 Task: Select the UTC Time as time zone for the schedule.
Action: Mouse moved to (141, 357)
Screenshot: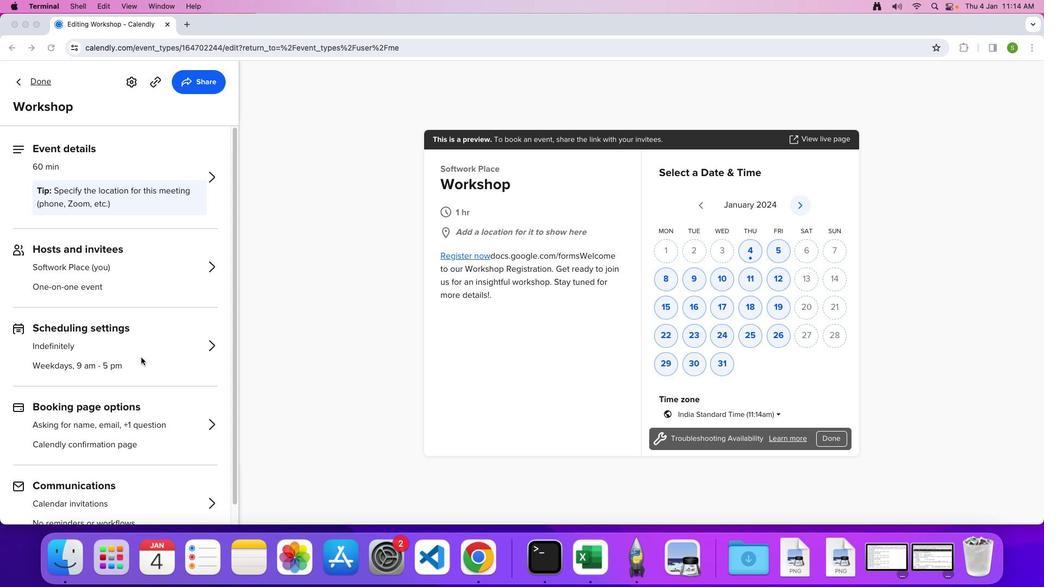 
Action: Mouse pressed left at (141, 357)
Screenshot: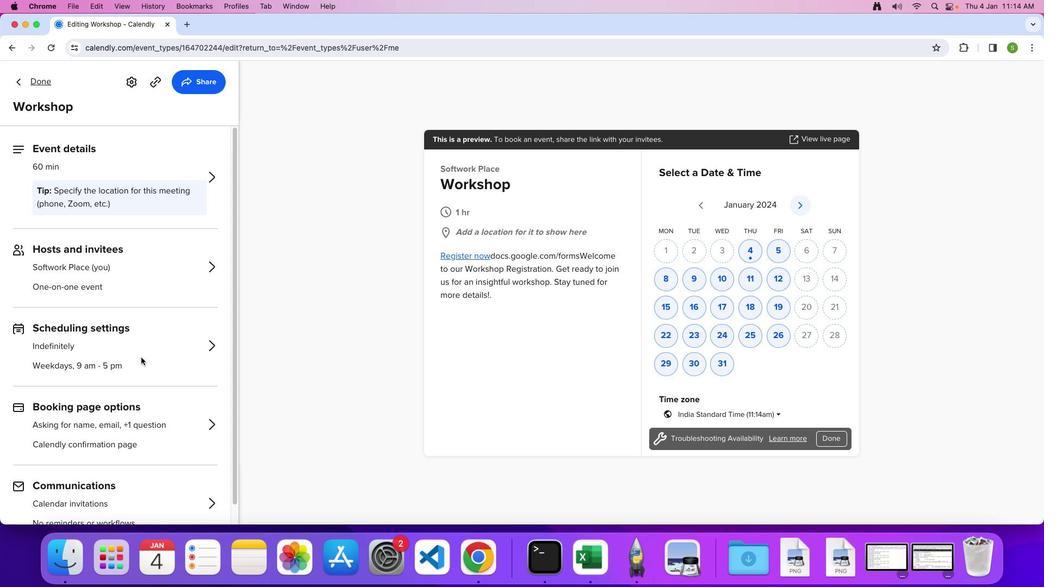 
Action: Mouse pressed left at (141, 357)
Screenshot: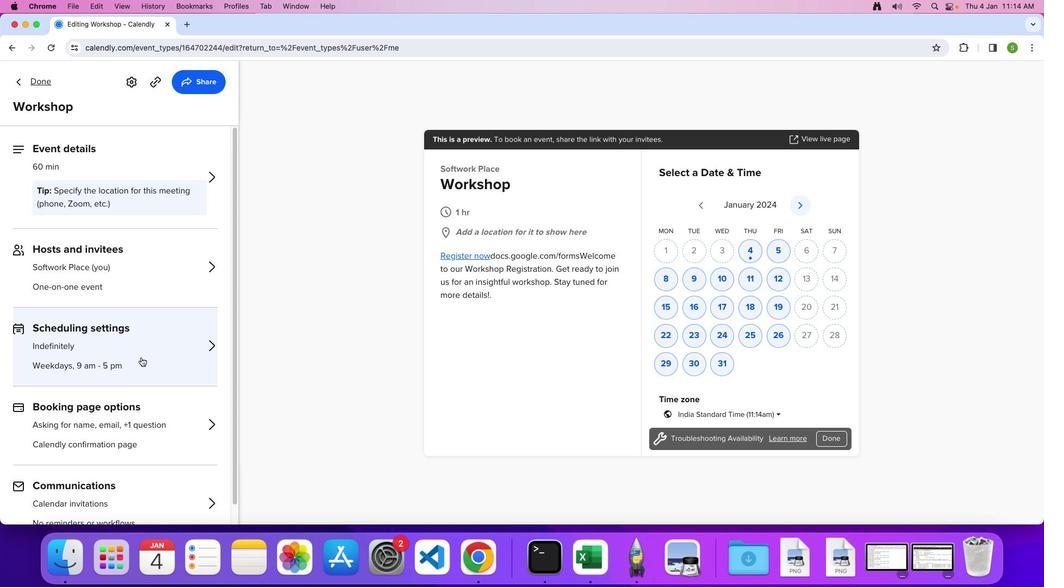 
Action: Mouse moved to (133, 403)
Screenshot: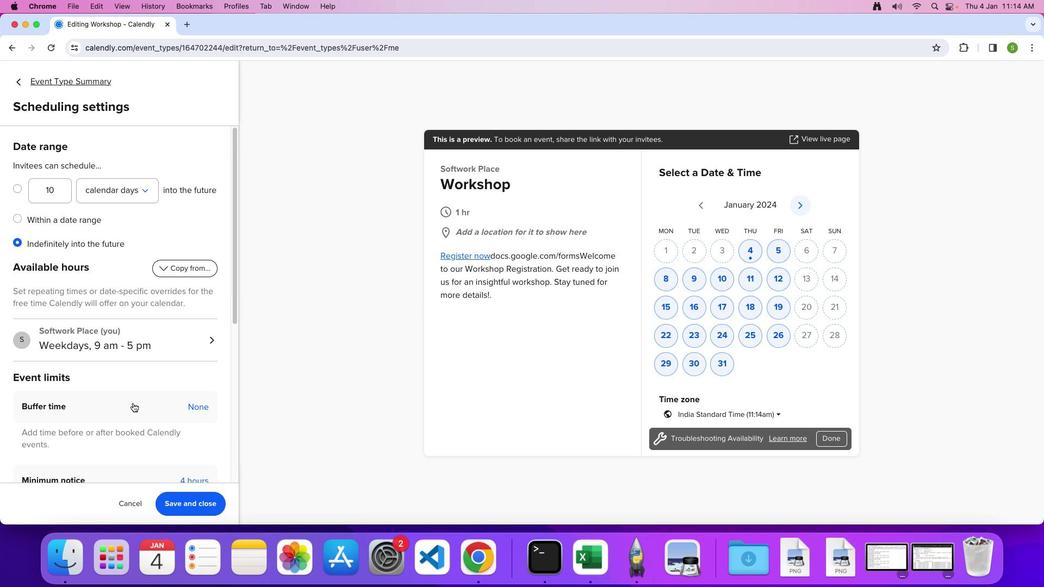 
Action: Mouse scrolled (133, 403) with delta (0, 0)
Screenshot: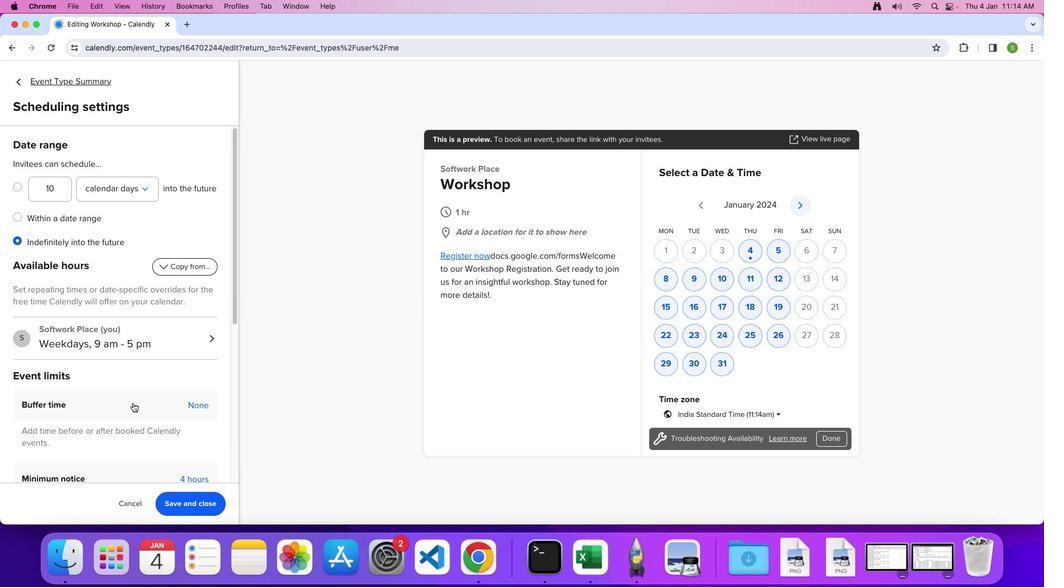 
Action: Mouse scrolled (133, 403) with delta (0, 0)
Screenshot: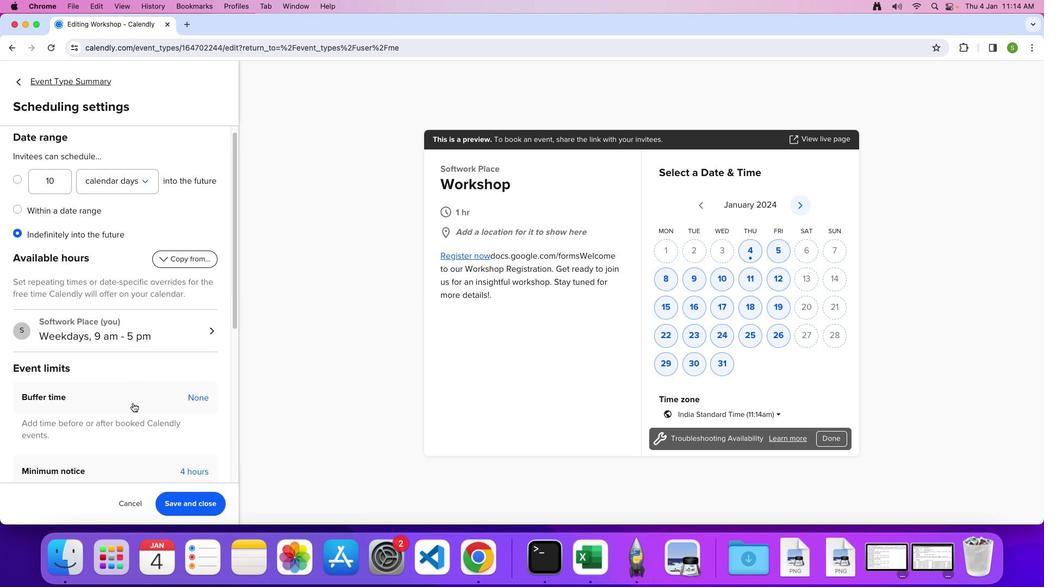 
Action: Mouse scrolled (133, 403) with delta (0, 0)
Screenshot: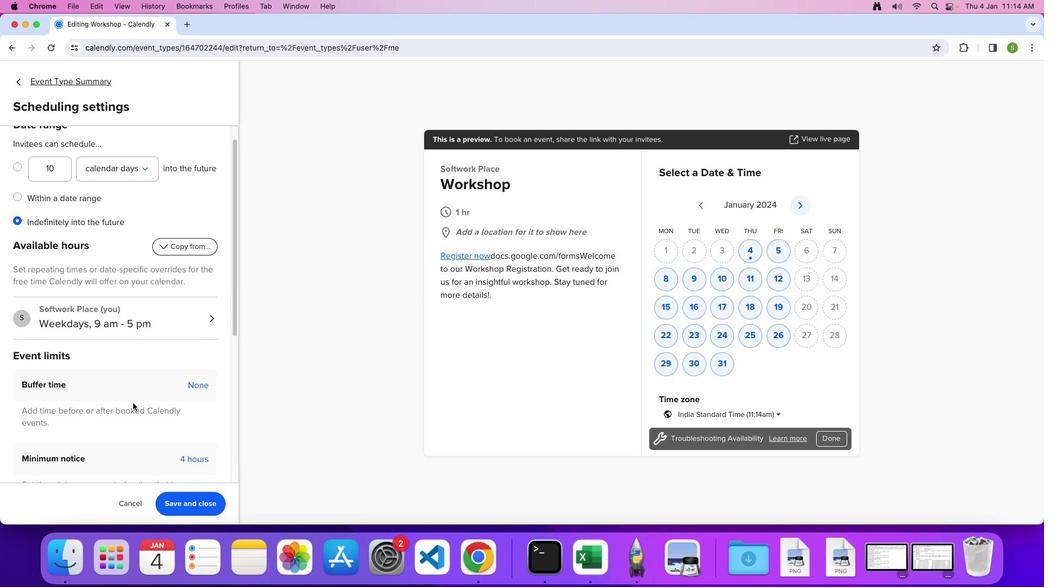 
Action: Mouse scrolled (133, 403) with delta (0, 0)
Screenshot: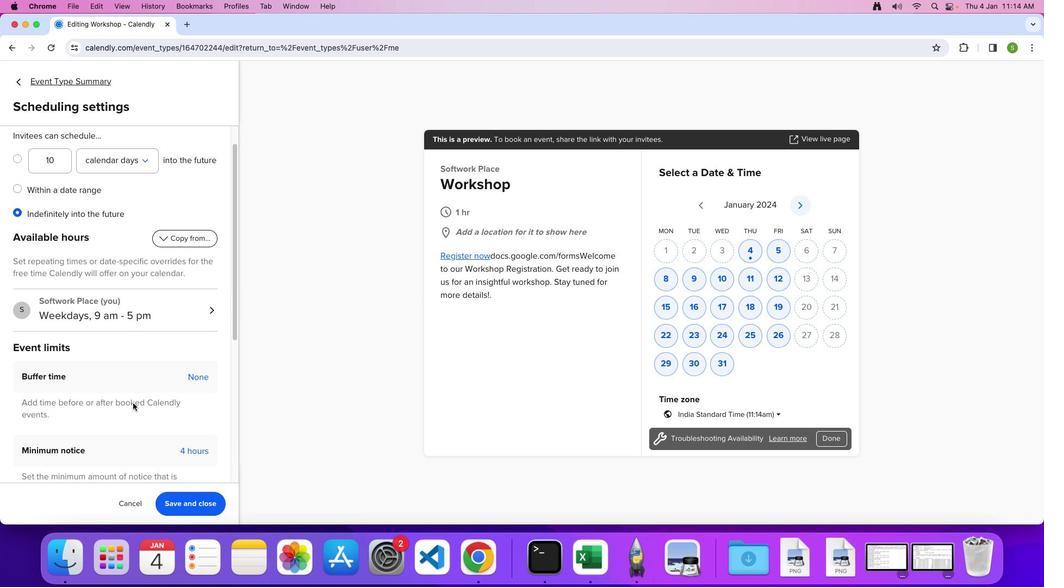 
Action: Mouse scrolled (133, 403) with delta (0, -1)
Screenshot: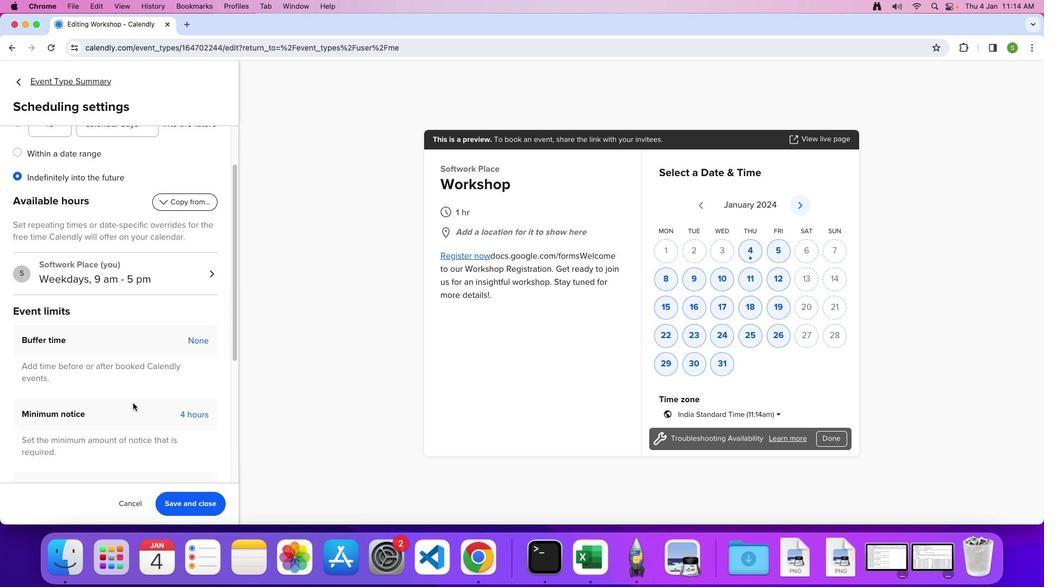 
Action: Mouse moved to (138, 246)
Screenshot: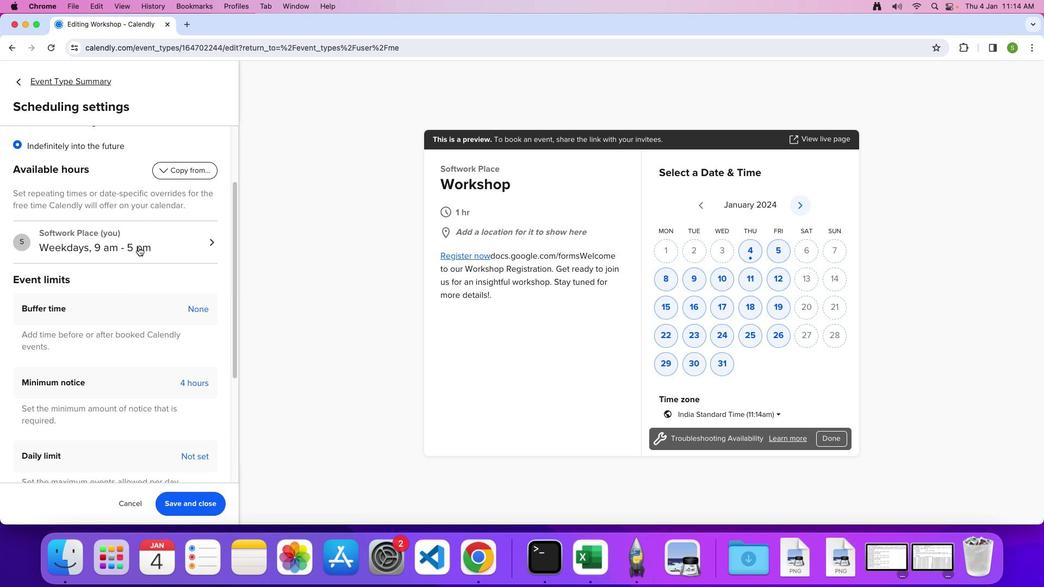 
Action: Mouse pressed left at (138, 246)
Screenshot: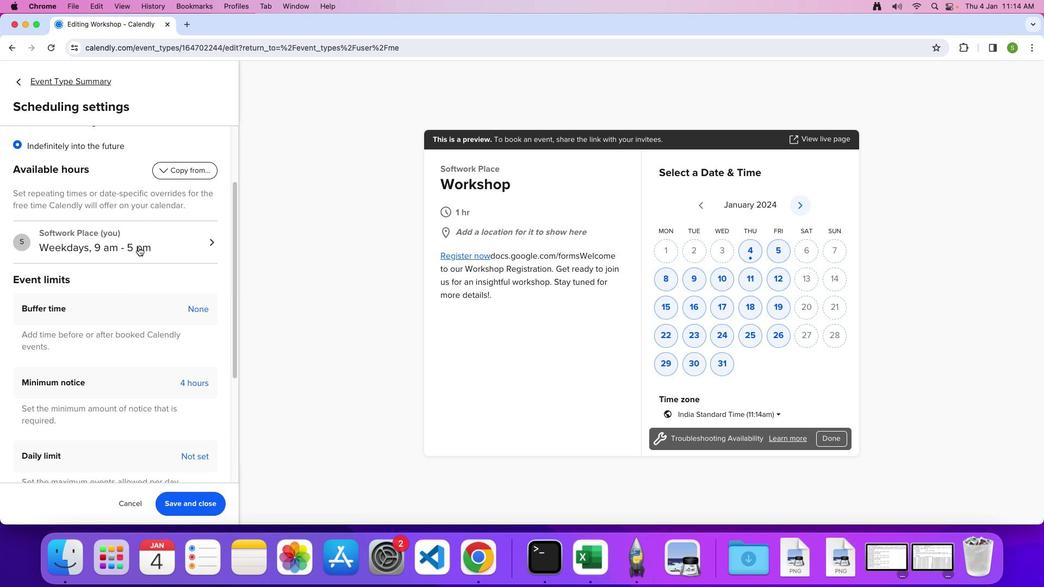 
Action: Mouse moved to (94, 202)
Screenshot: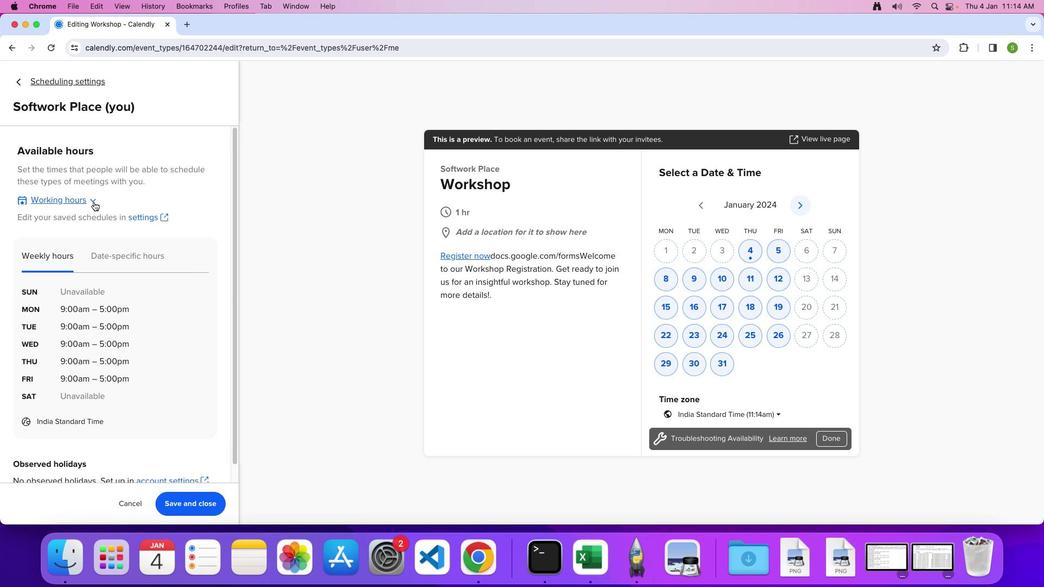 
Action: Mouse pressed left at (94, 202)
Screenshot: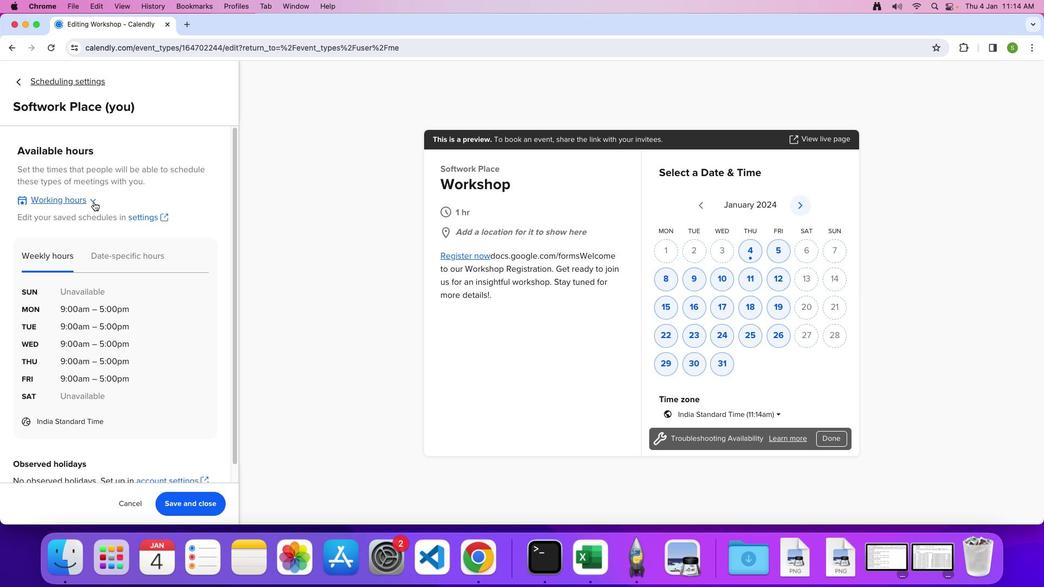 
Action: Mouse moved to (57, 274)
Screenshot: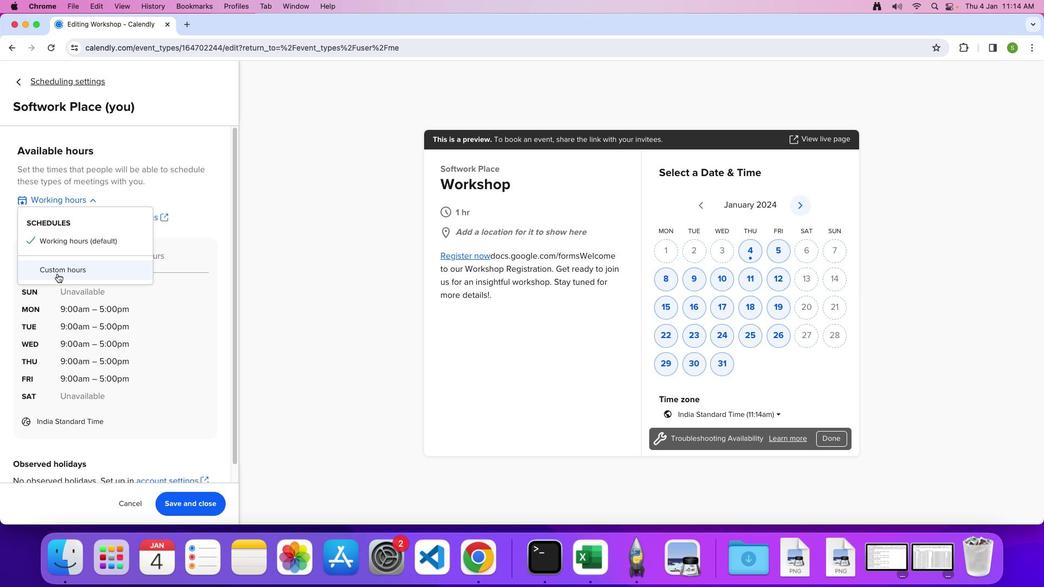 
Action: Mouse pressed left at (57, 274)
Screenshot: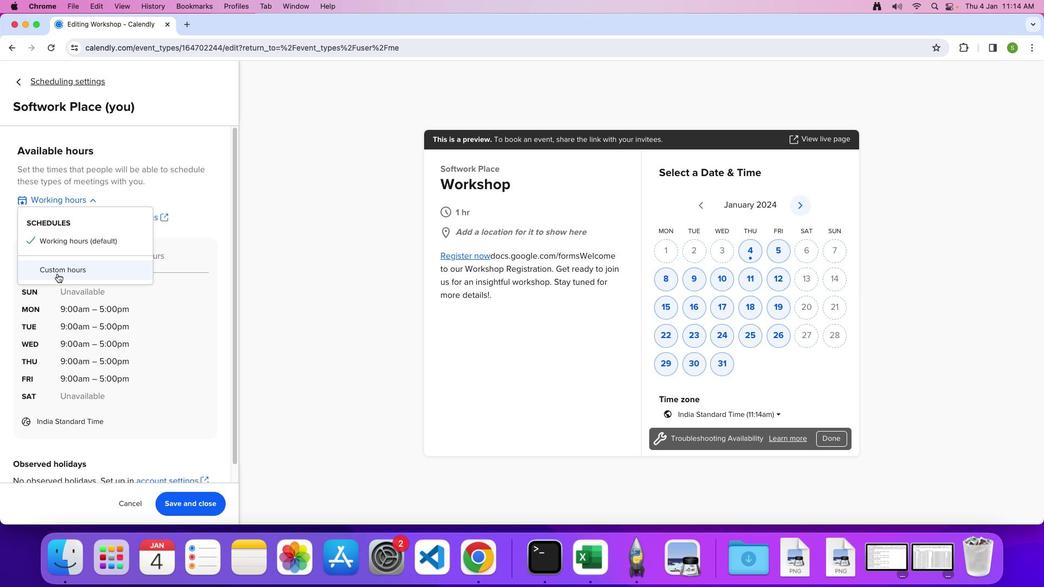 
Action: Mouse moved to (160, 370)
Screenshot: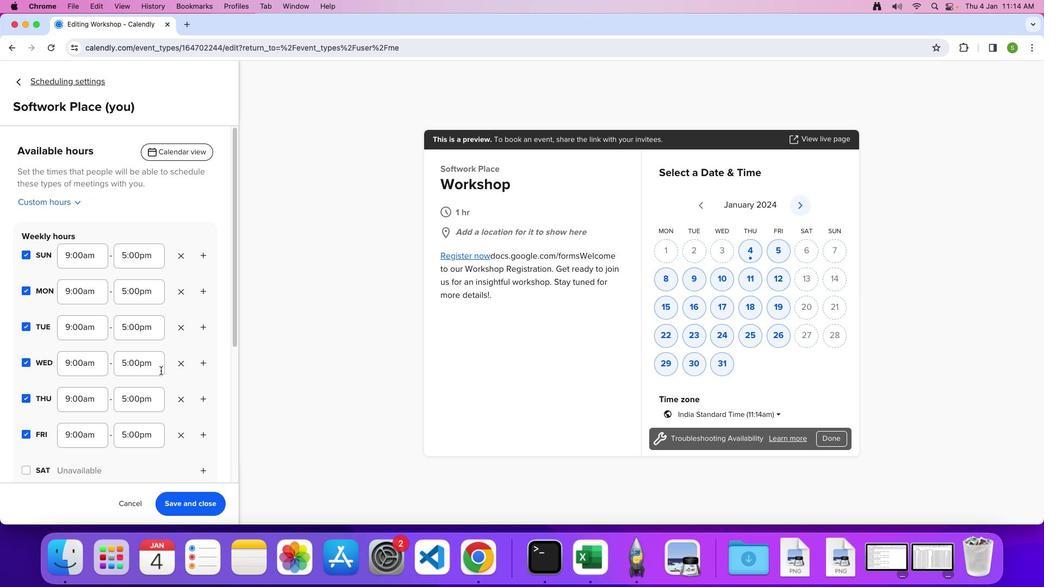 
Action: Mouse scrolled (160, 370) with delta (0, 0)
Screenshot: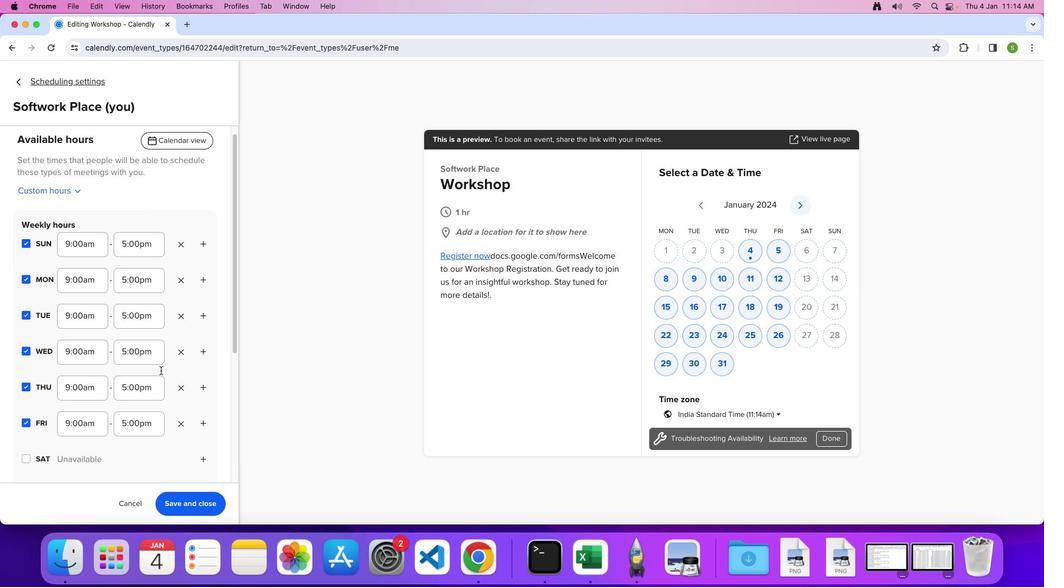 
Action: Mouse scrolled (160, 370) with delta (0, 0)
Screenshot: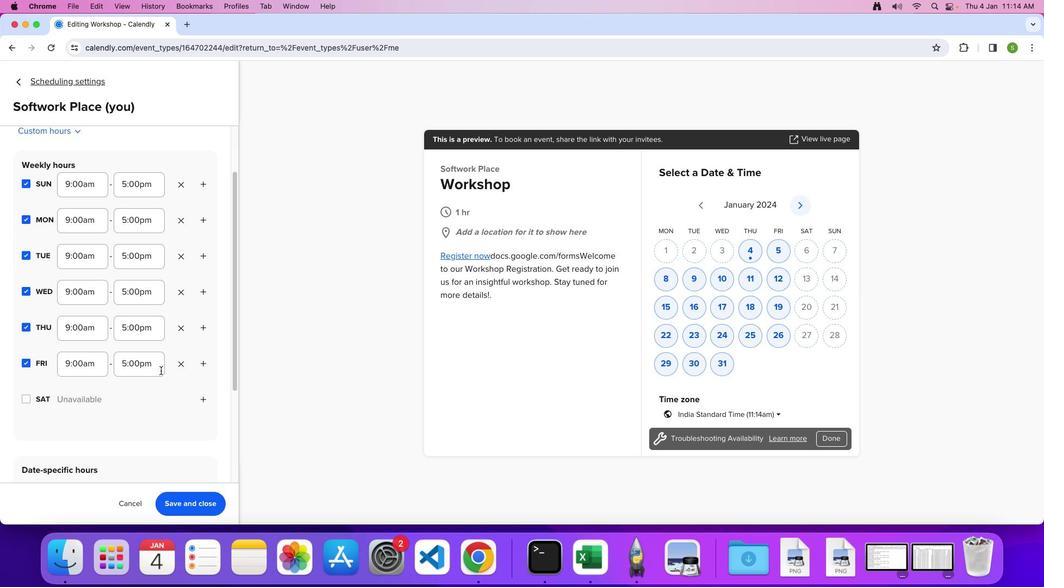 
Action: Mouse scrolled (160, 370) with delta (0, -2)
Screenshot: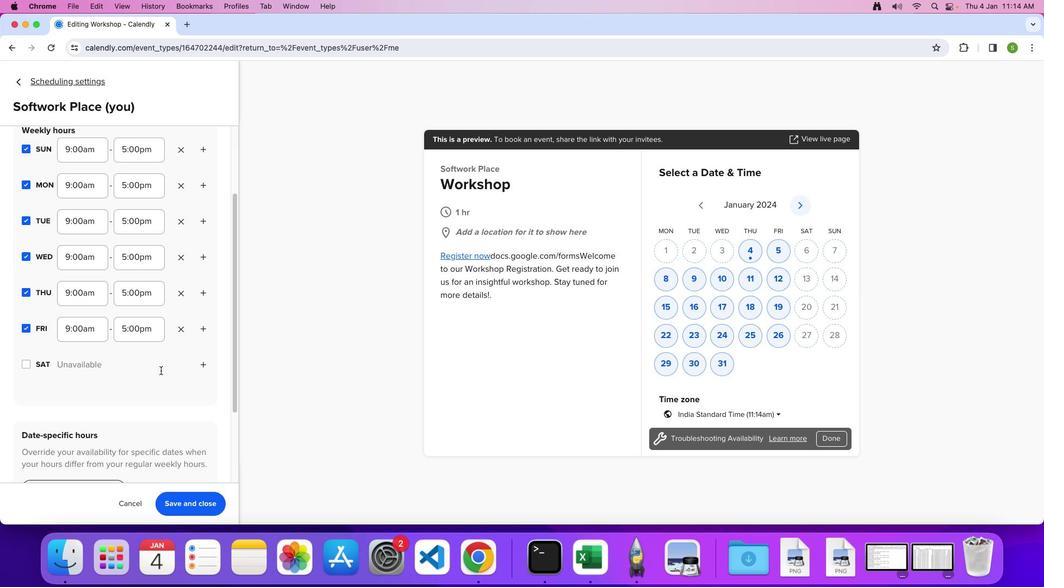 
Action: Mouse scrolled (160, 370) with delta (0, -3)
Screenshot: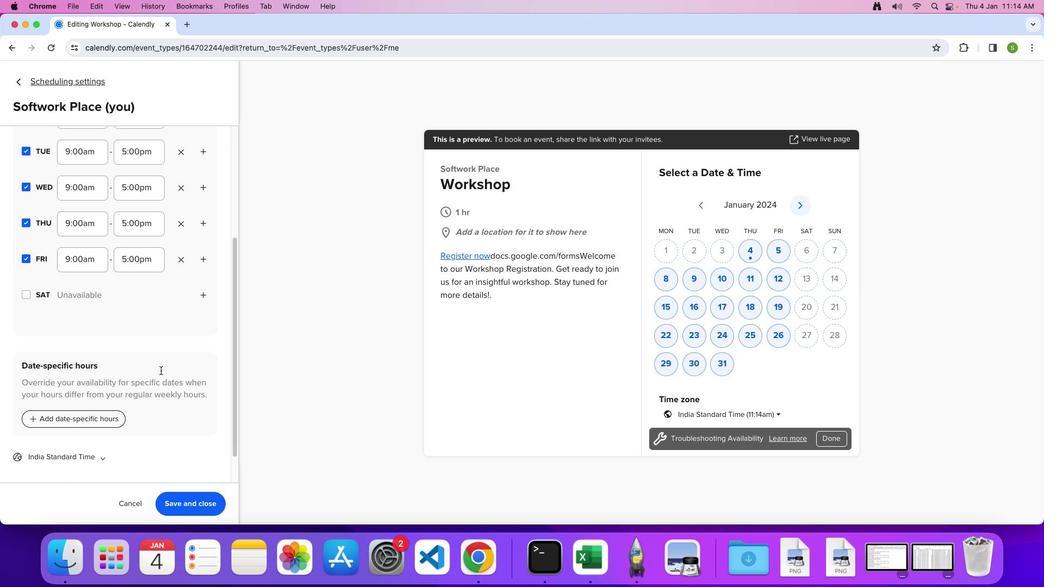 
Action: Mouse moved to (159, 371)
Screenshot: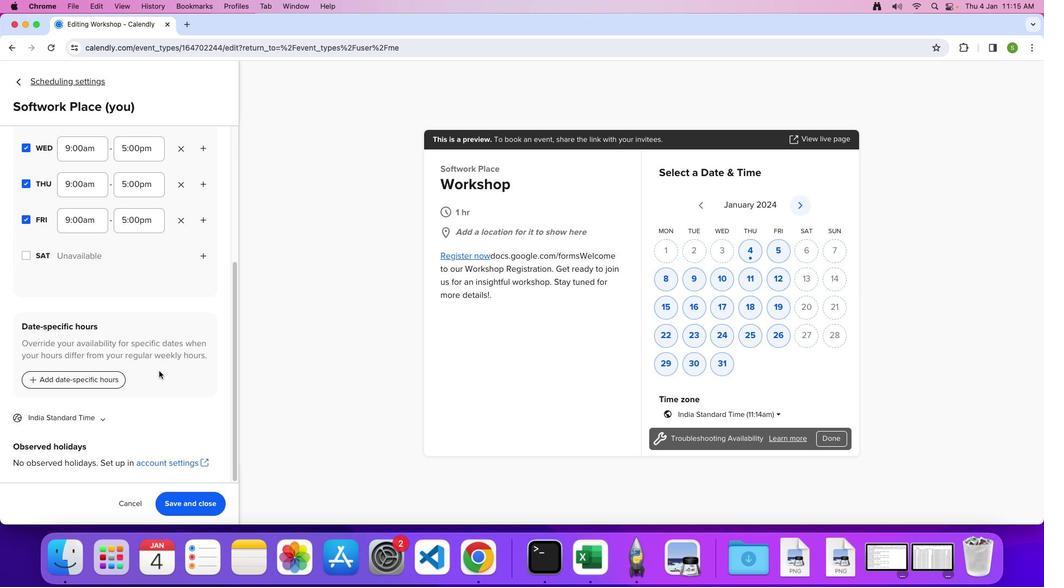 
Action: Mouse scrolled (159, 371) with delta (0, 0)
Screenshot: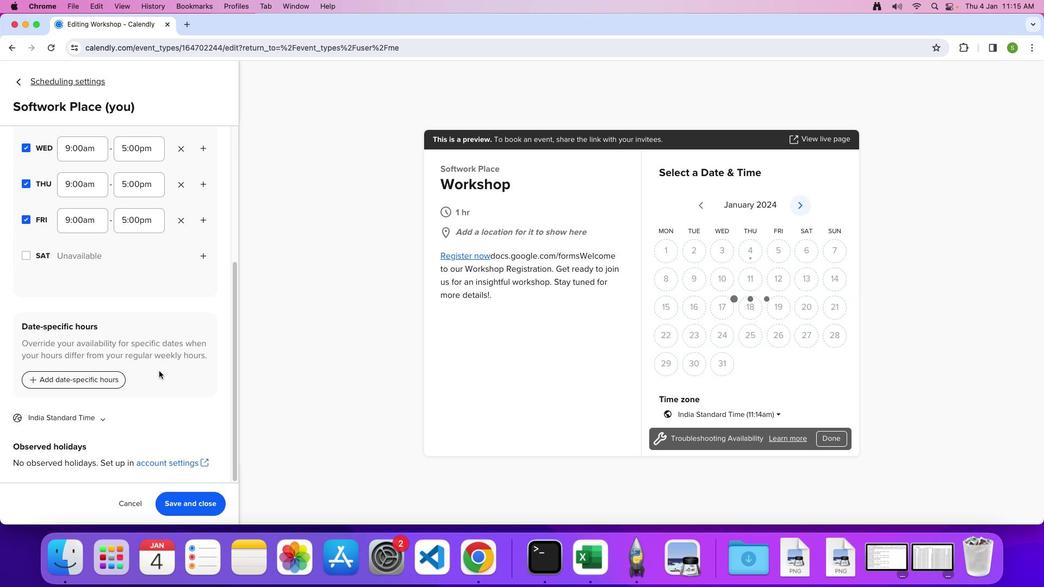 
Action: Mouse scrolled (159, 371) with delta (0, 0)
Screenshot: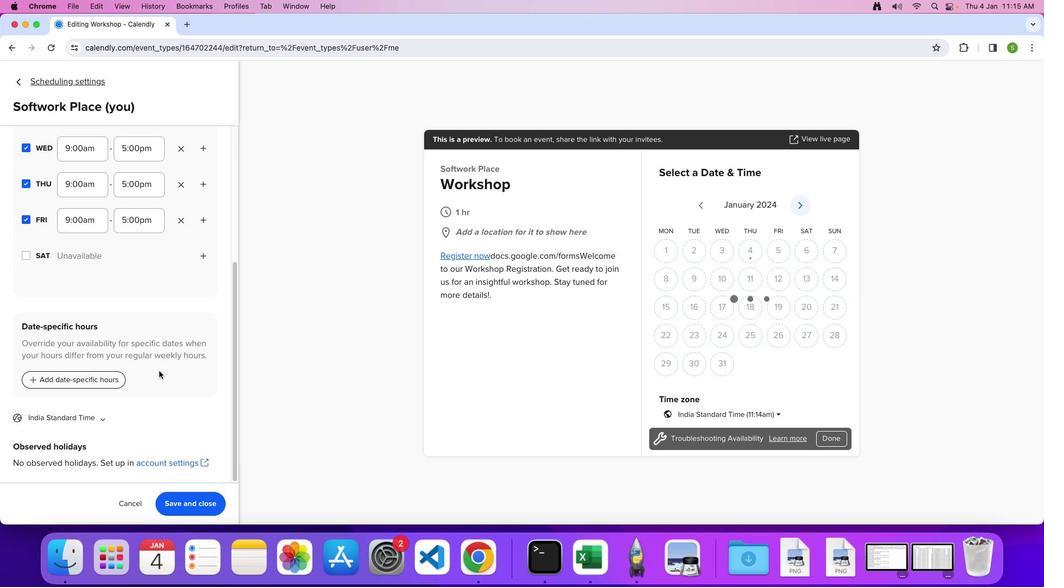
Action: Mouse moved to (97, 422)
Screenshot: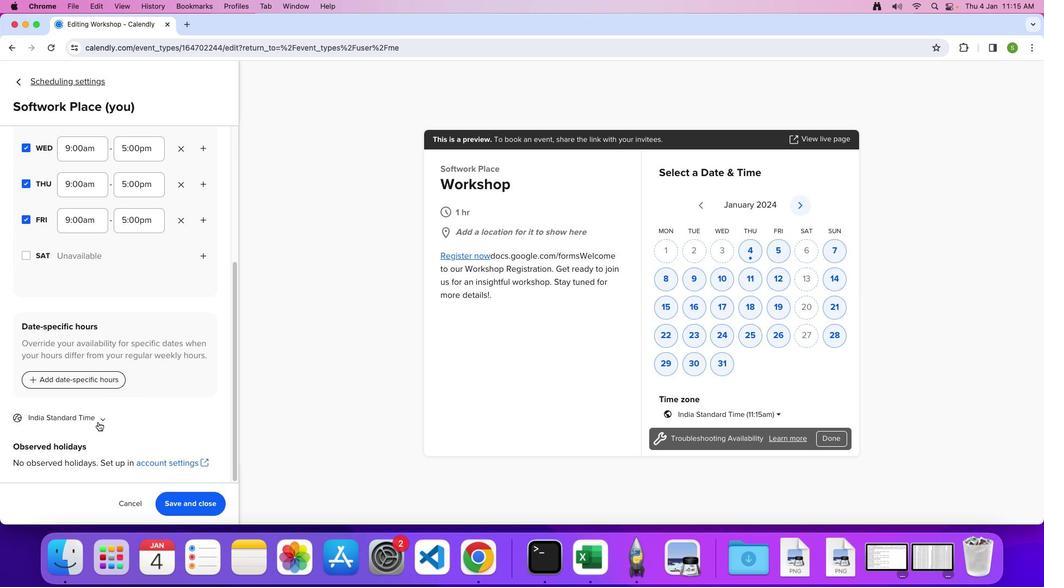 
Action: Mouse pressed left at (97, 422)
Screenshot: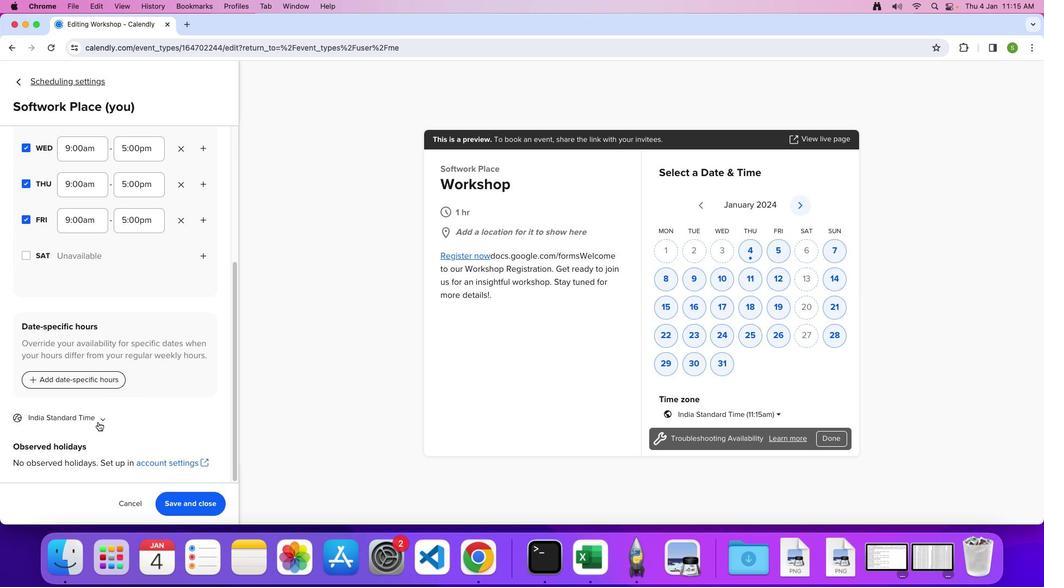 
Action: Mouse moved to (98, 422)
Screenshot: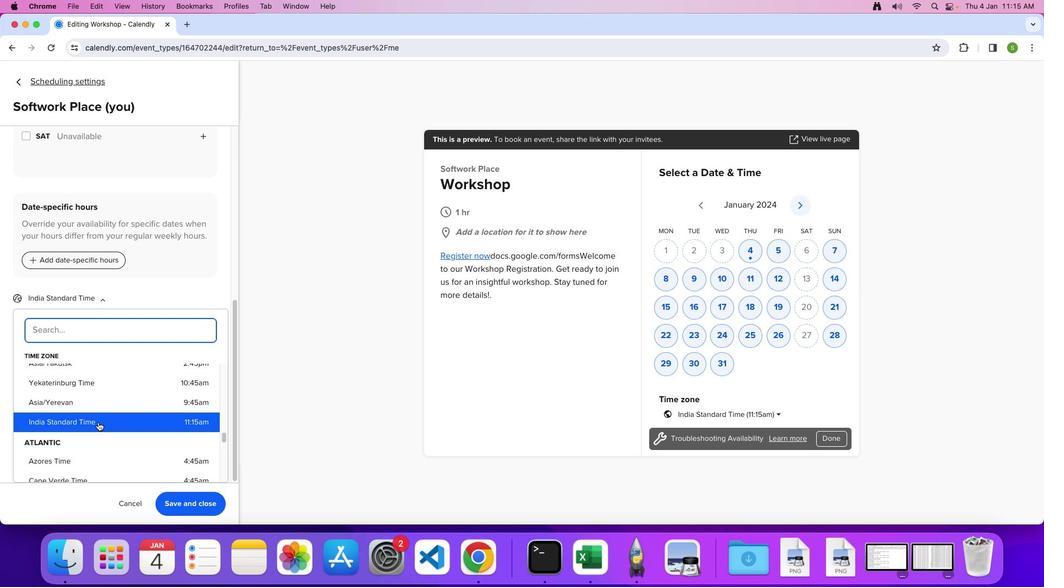 
Action: Mouse scrolled (98, 422) with delta (0, 0)
Screenshot: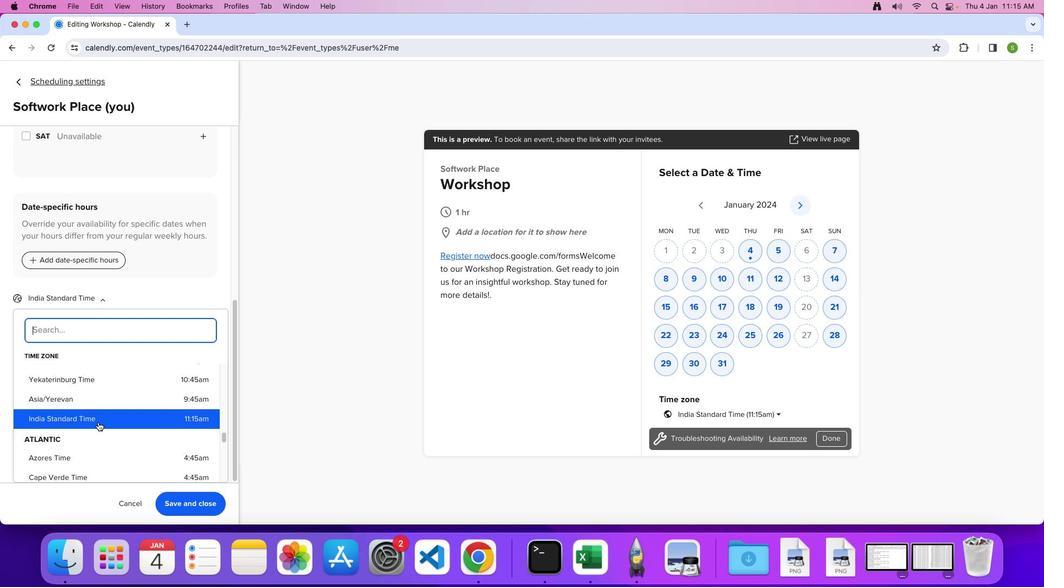 
Action: Mouse scrolled (98, 422) with delta (0, 0)
Screenshot: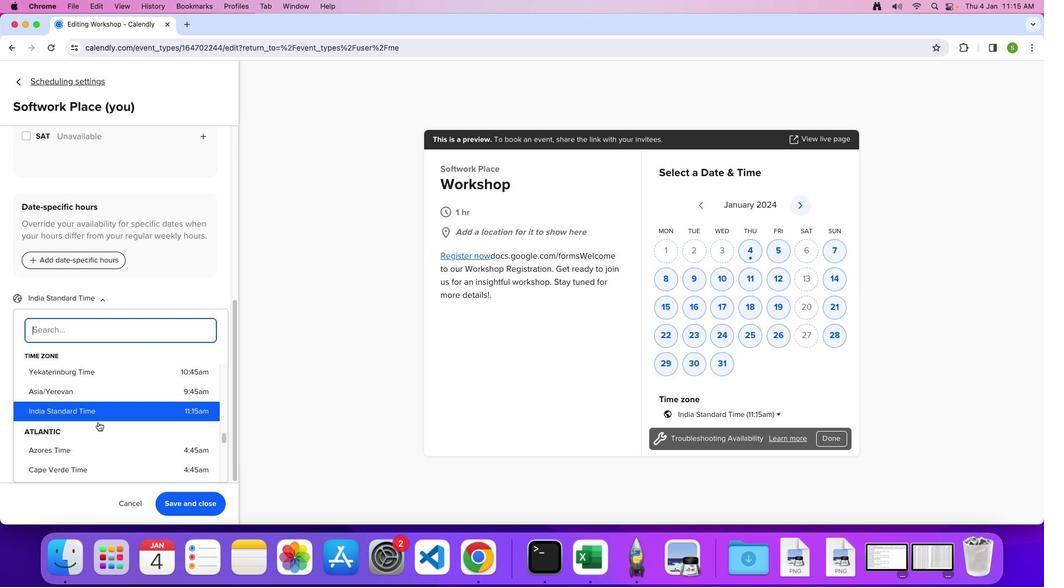 
Action: Mouse scrolled (98, 422) with delta (0, -1)
Screenshot: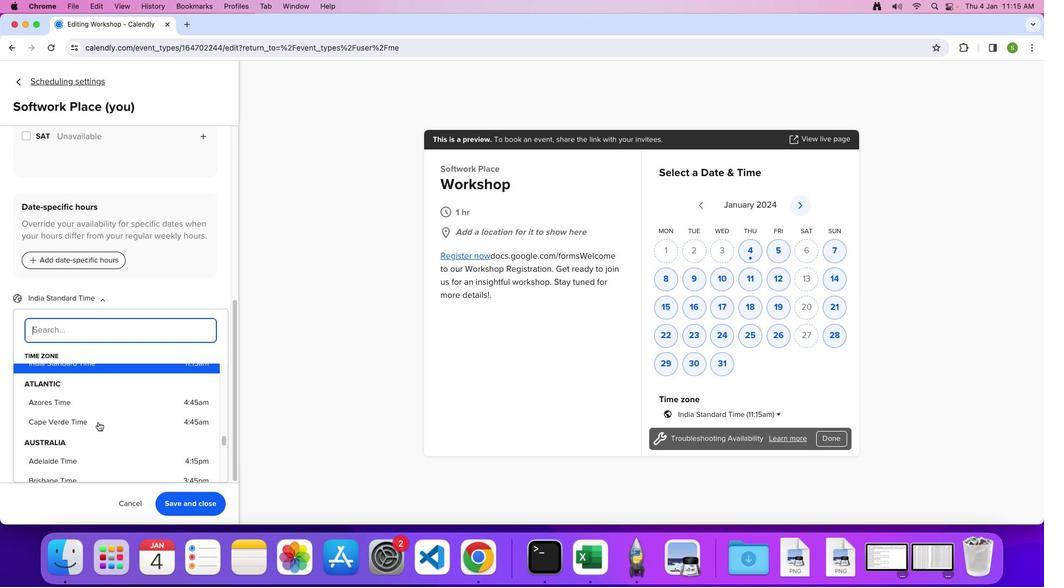 
Action: Mouse scrolled (98, 422) with delta (0, -2)
Screenshot: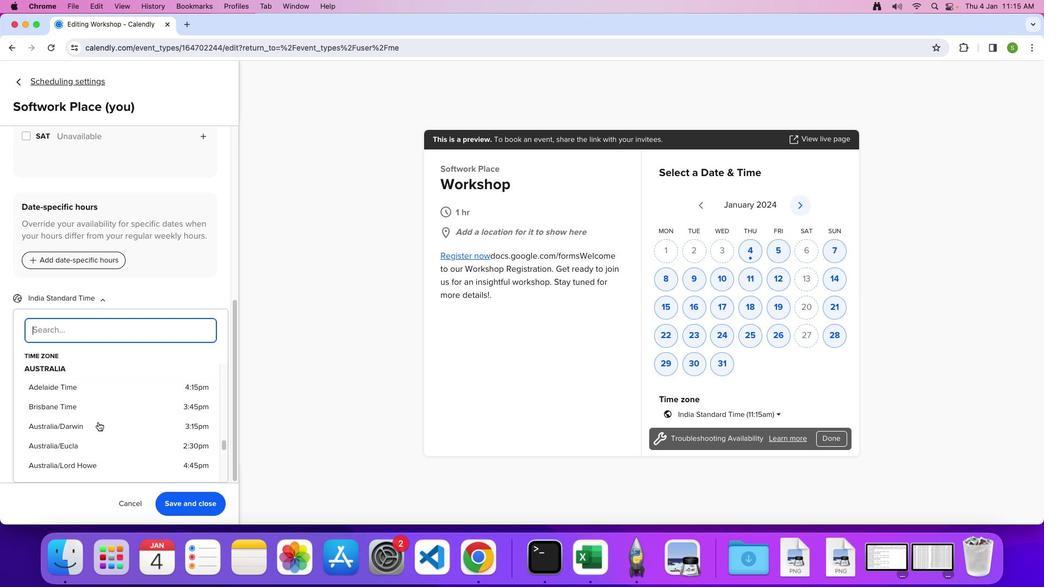 
Action: Mouse moved to (97, 422)
Screenshot: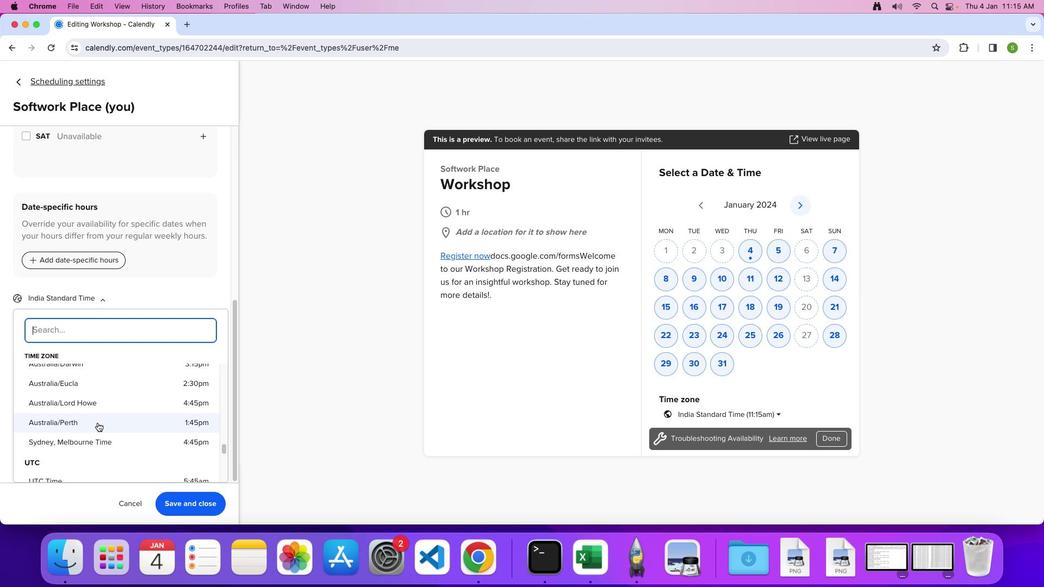 
Action: Mouse scrolled (97, 422) with delta (0, 0)
Screenshot: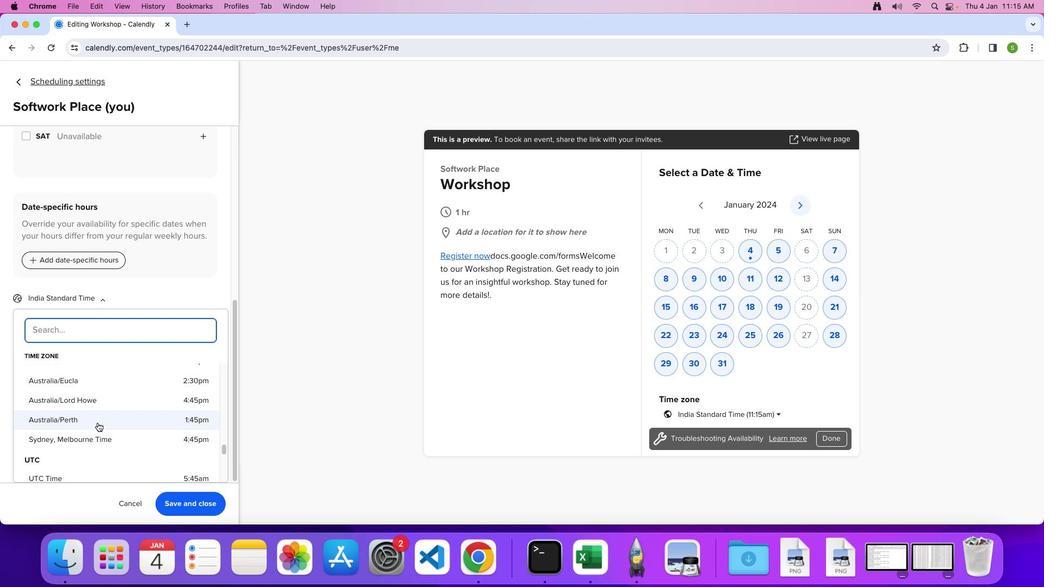 
Action: Mouse scrolled (97, 422) with delta (0, 0)
Screenshot: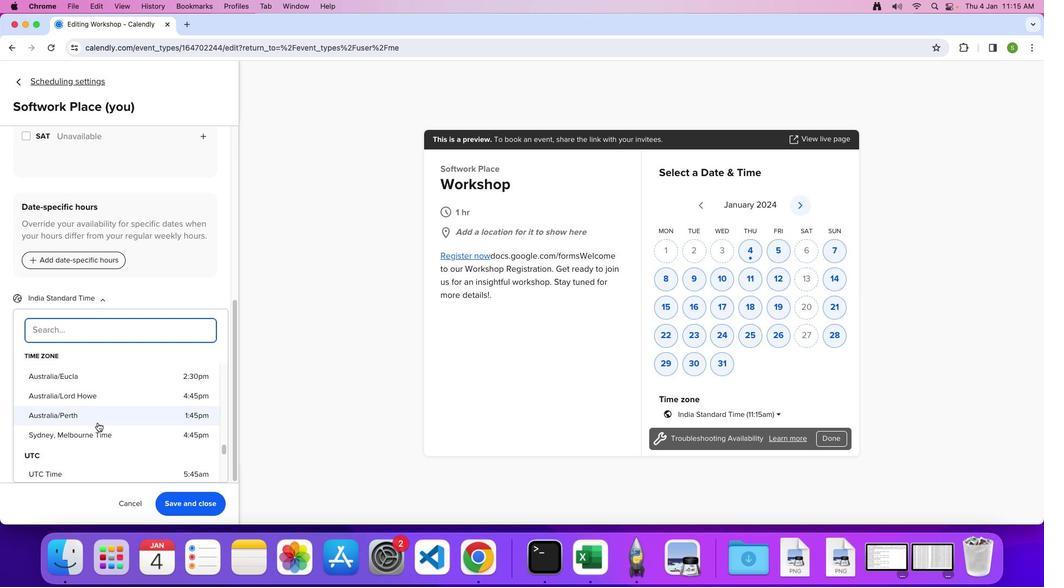 
Action: Mouse scrolled (97, 422) with delta (0, -1)
Screenshot: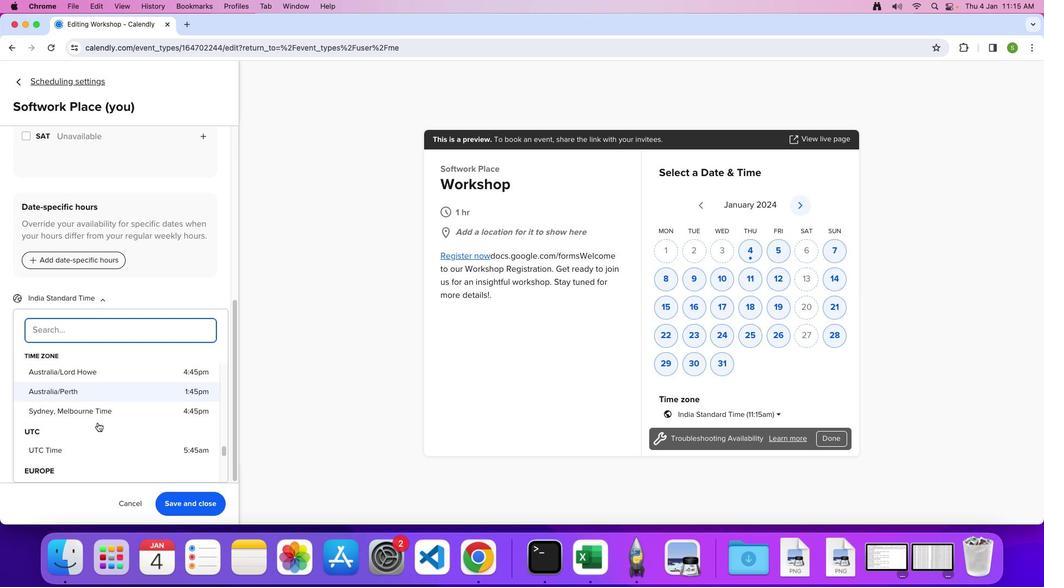 
Action: Mouse moved to (91, 400)
Screenshot: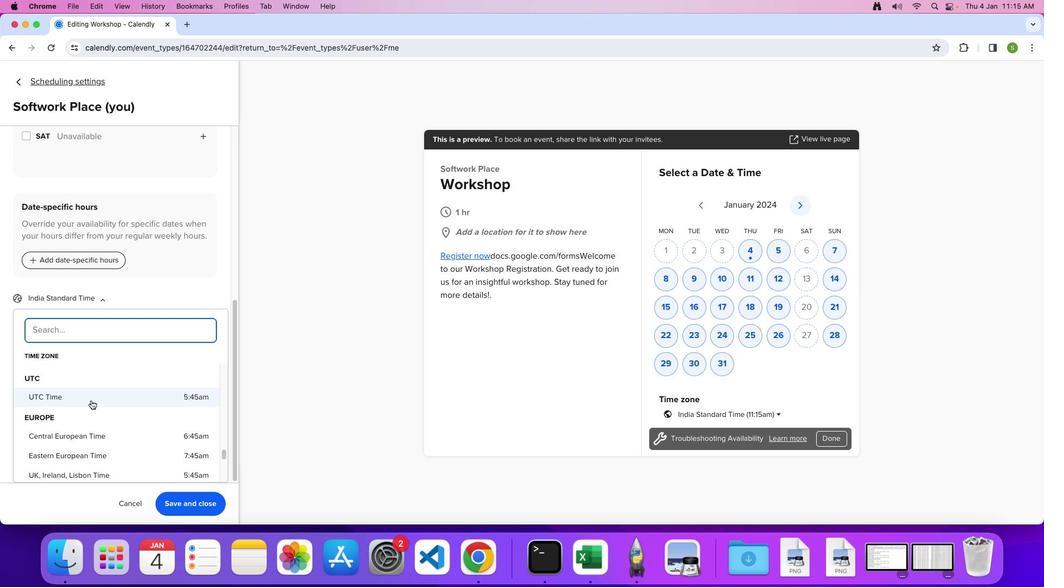 
Action: Mouse pressed left at (91, 400)
Screenshot: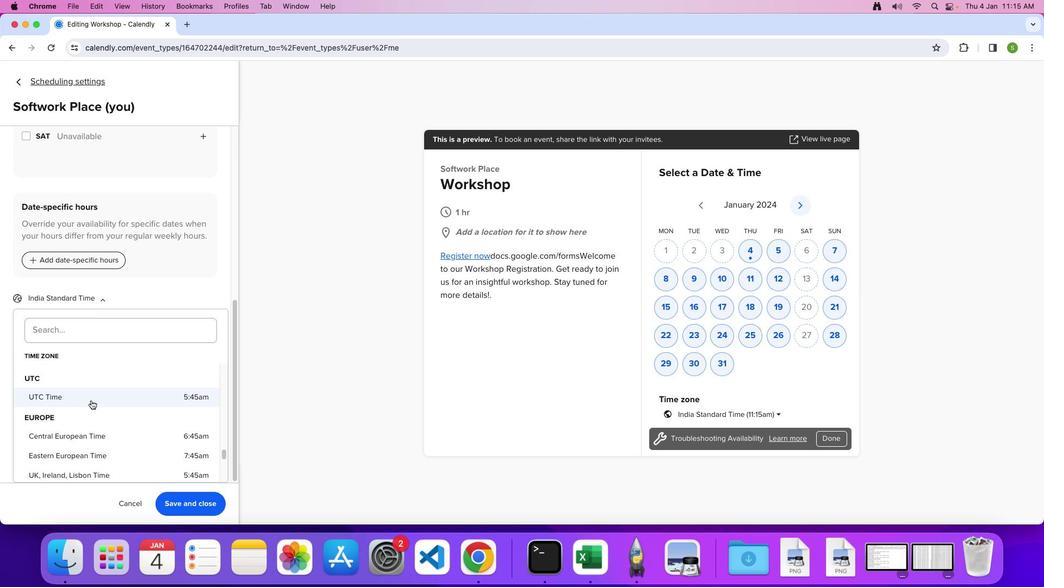 
